Task: Sort the products in the category "Light Beer" by unit price (high first).
Action: Mouse moved to (886, 340)
Screenshot: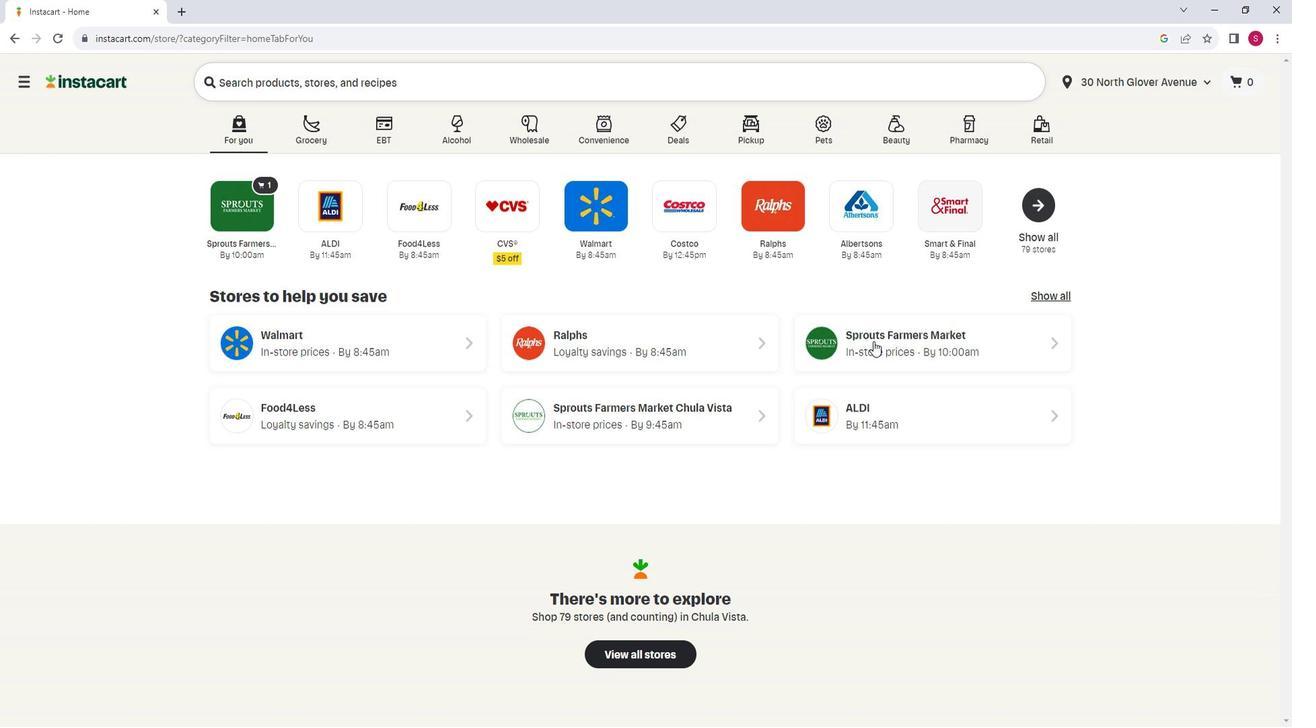 
Action: Mouse pressed left at (886, 340)
Screenshot: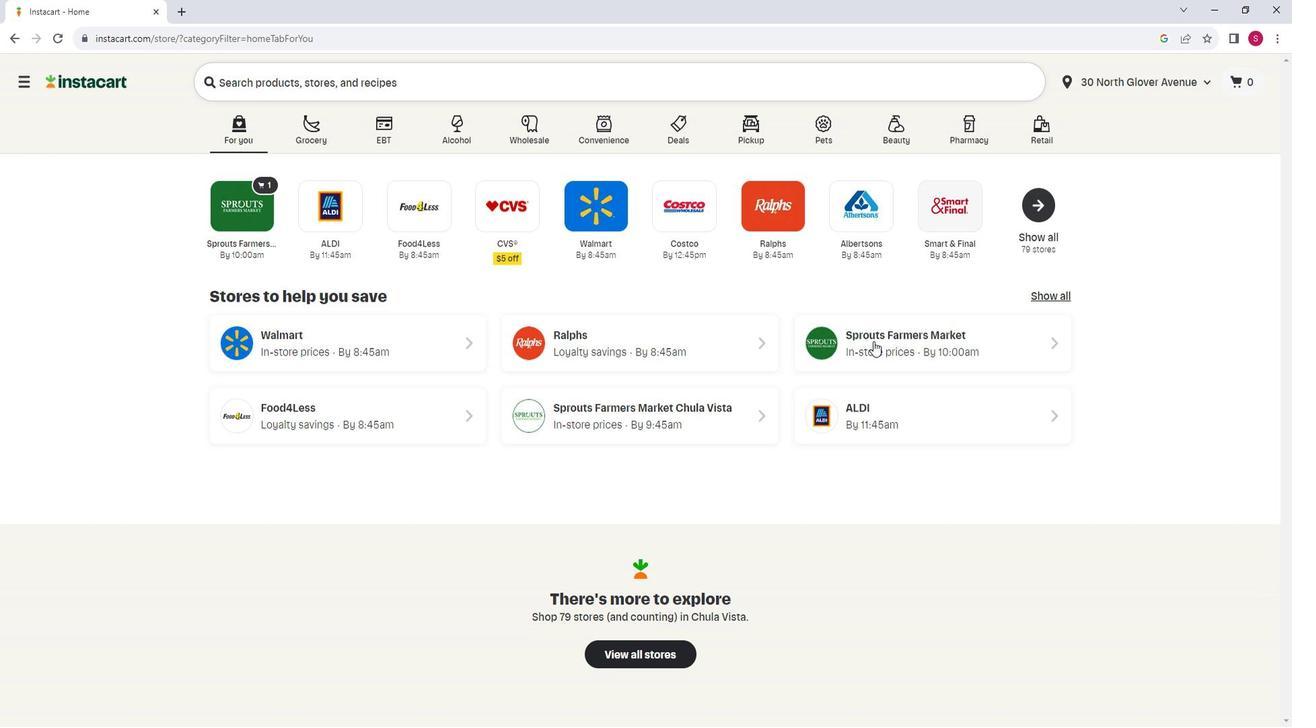 
Action: Mouse moved to (82, 468)
Screenshot: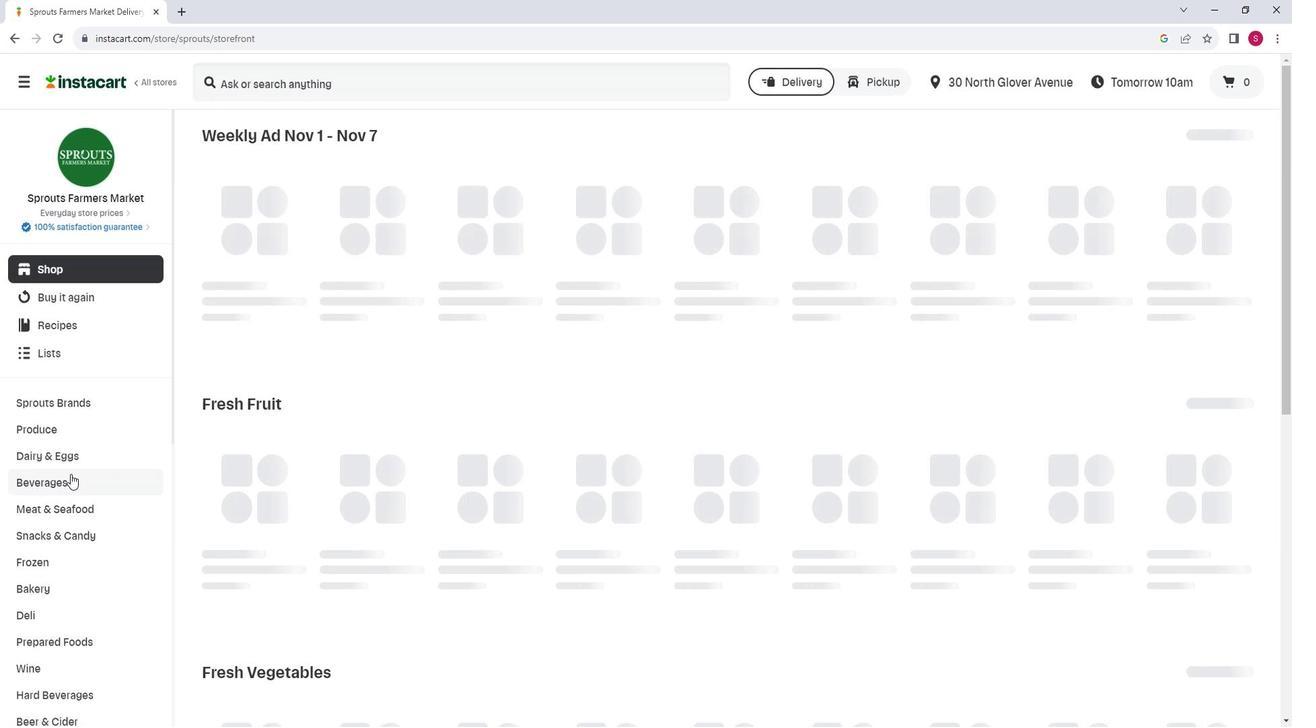 
Action: Mouse scrolled (82, 467) with delta (0, 0)
Screenshot: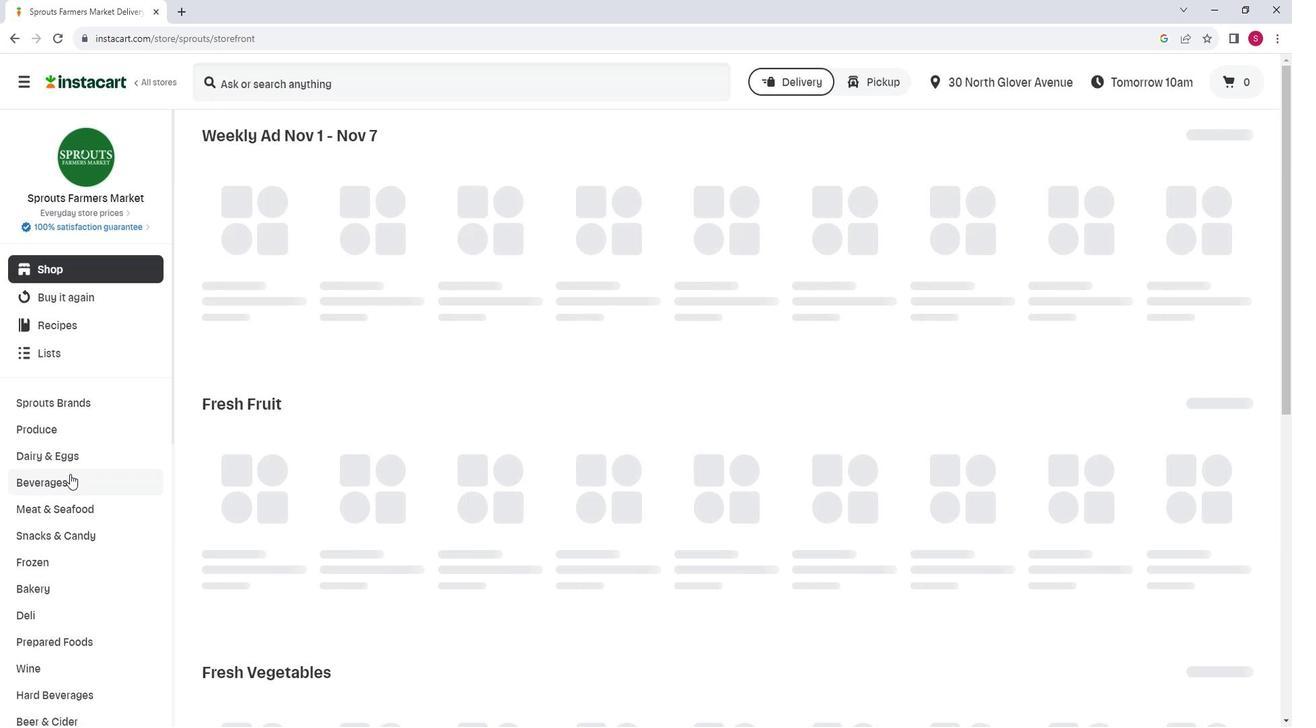 
Action: Mouse scrolled (82, 467) with delta (0, 0)
Screenshot: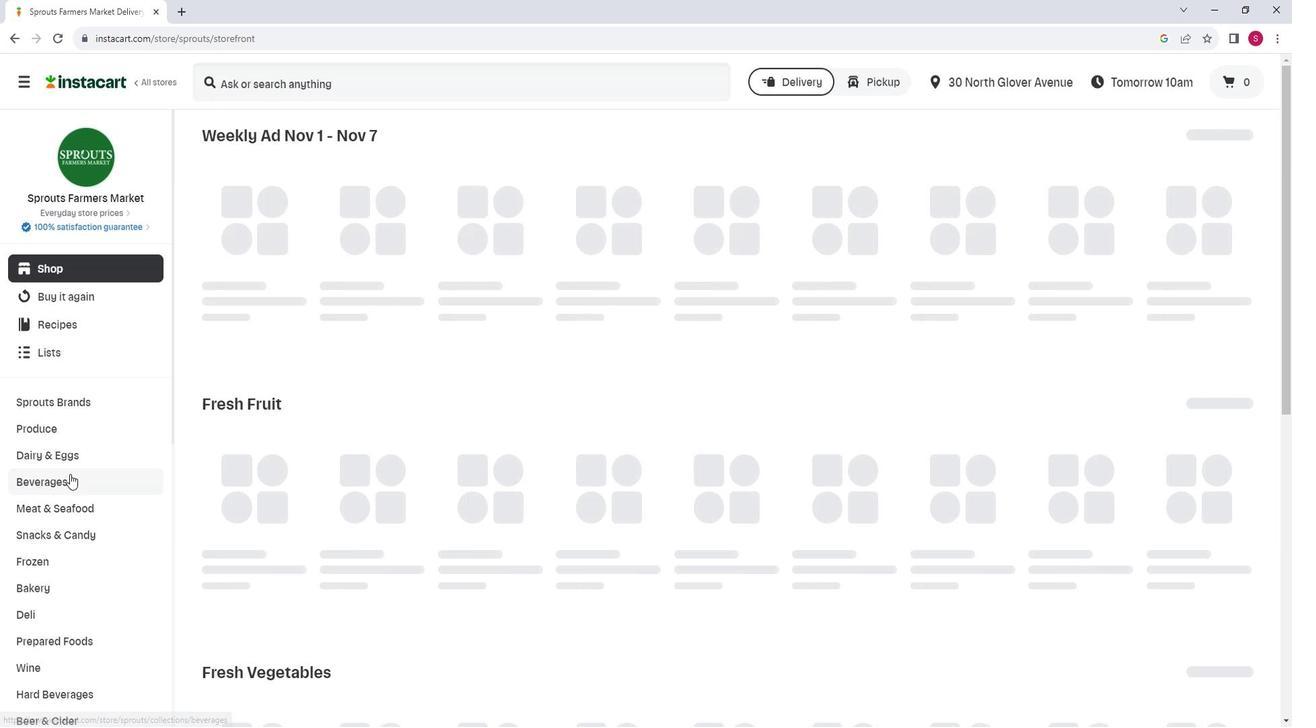 
Action: Mouse scrolled (82, 467) with delta (0, 0)
Screenshot: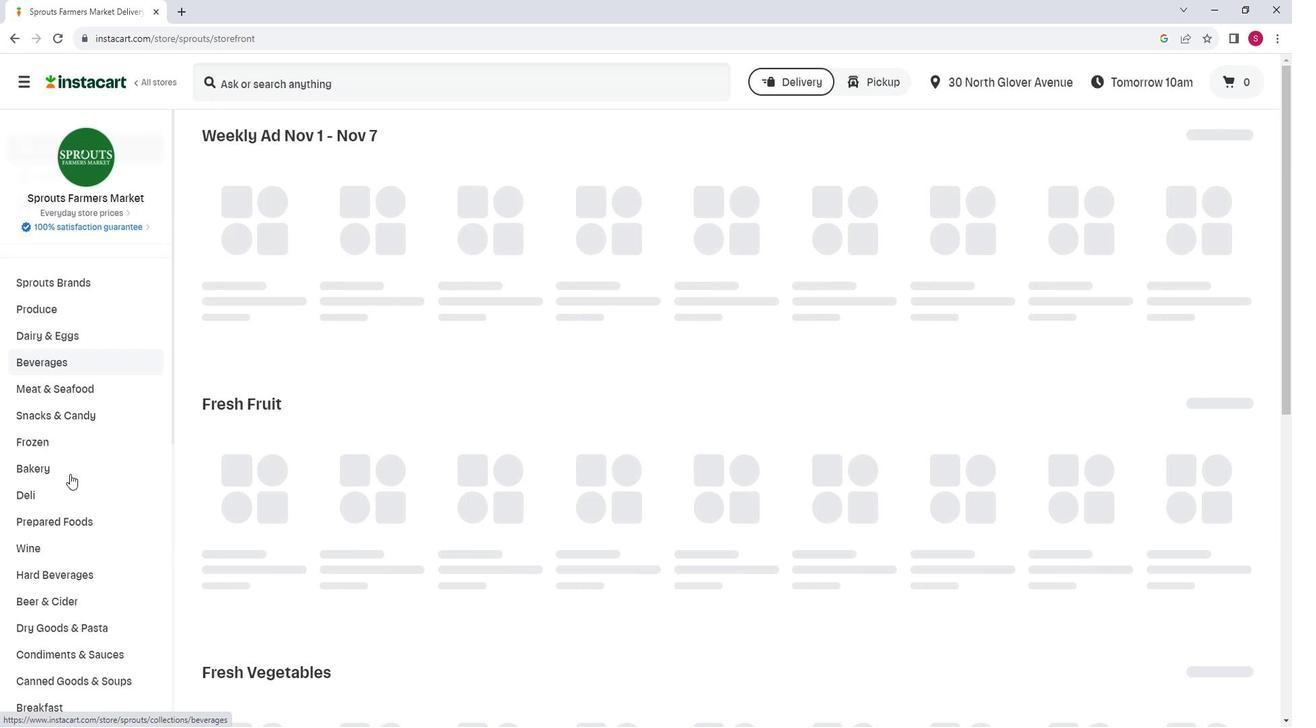 
Action: Mouse moved to (106, 509)
Screenshot: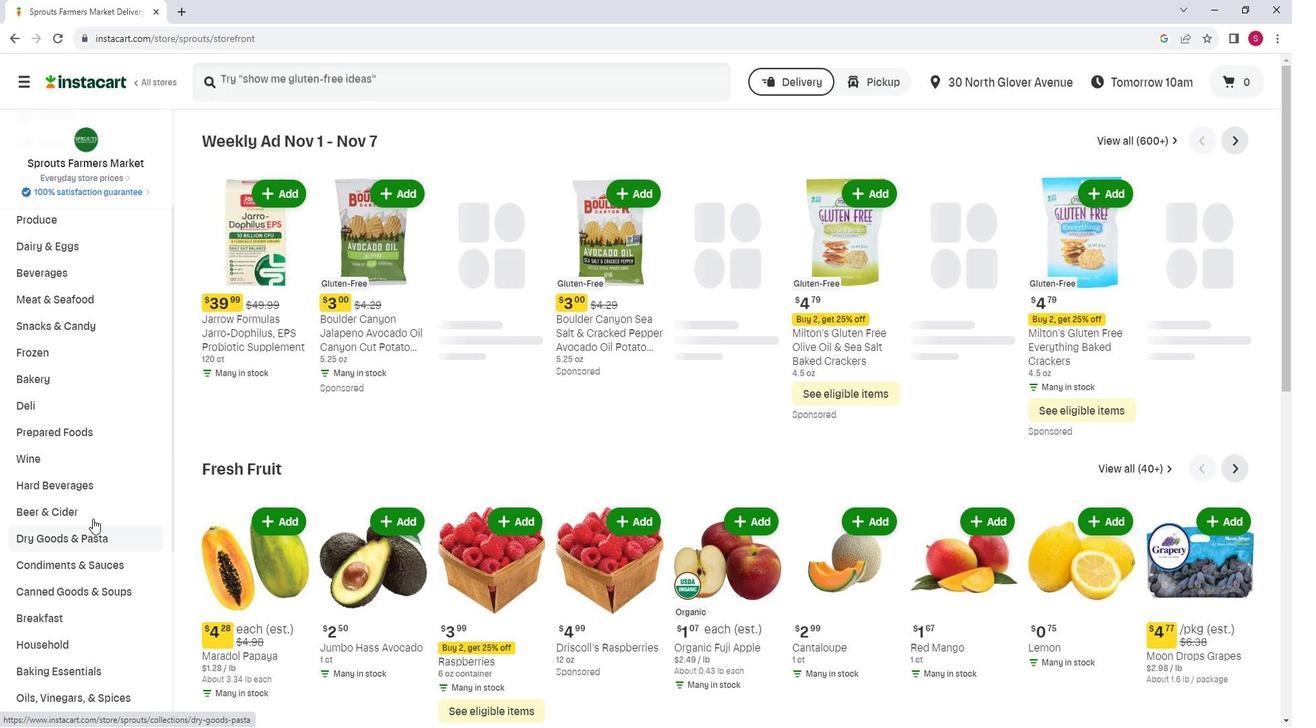 
Action: Mouse pressed left at (106, 509)
Screenshot: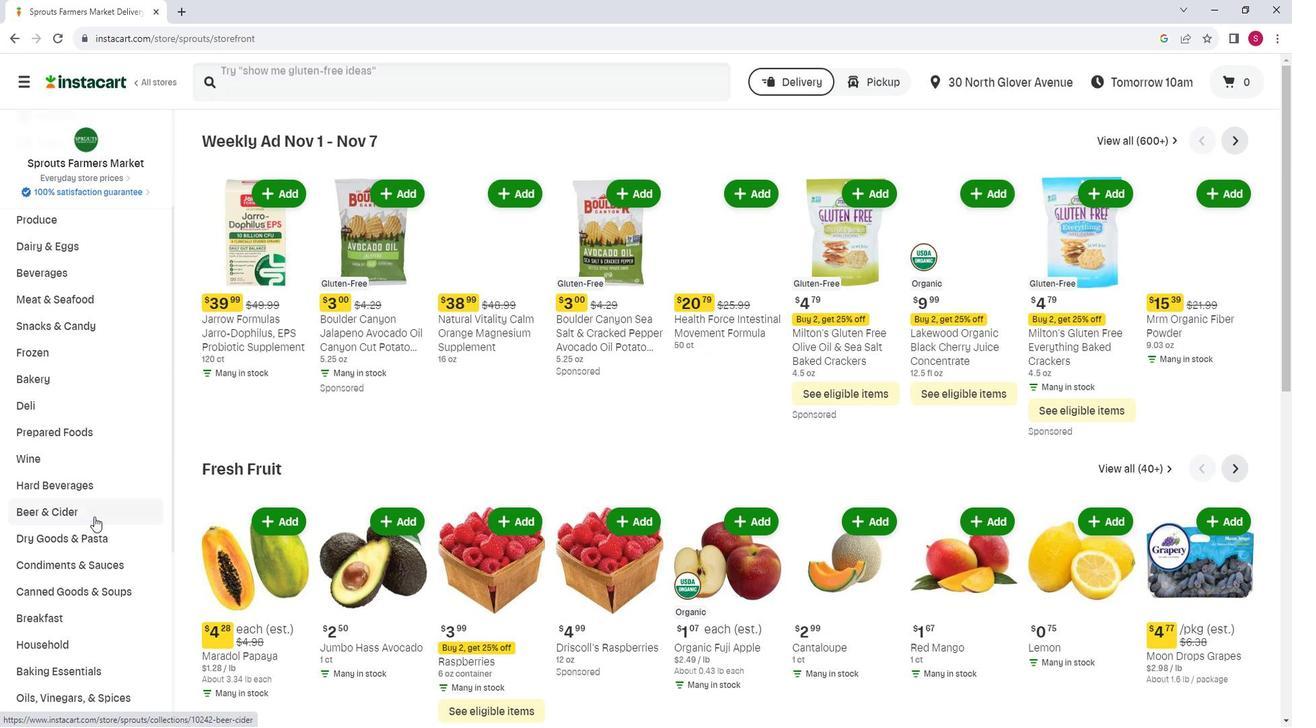 
Action: Mouse moved to (386, 180)
Screenshot: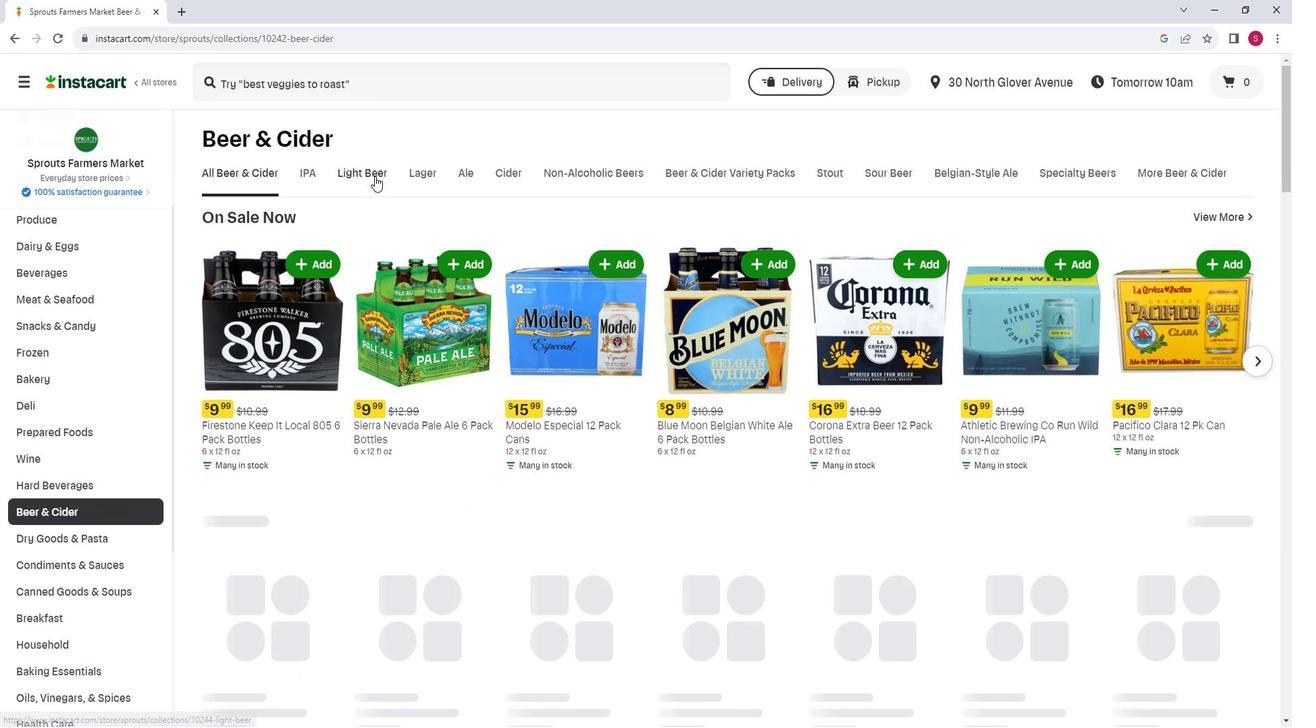 
Action: Mouse pressed left at (386, 180)
Screenshot: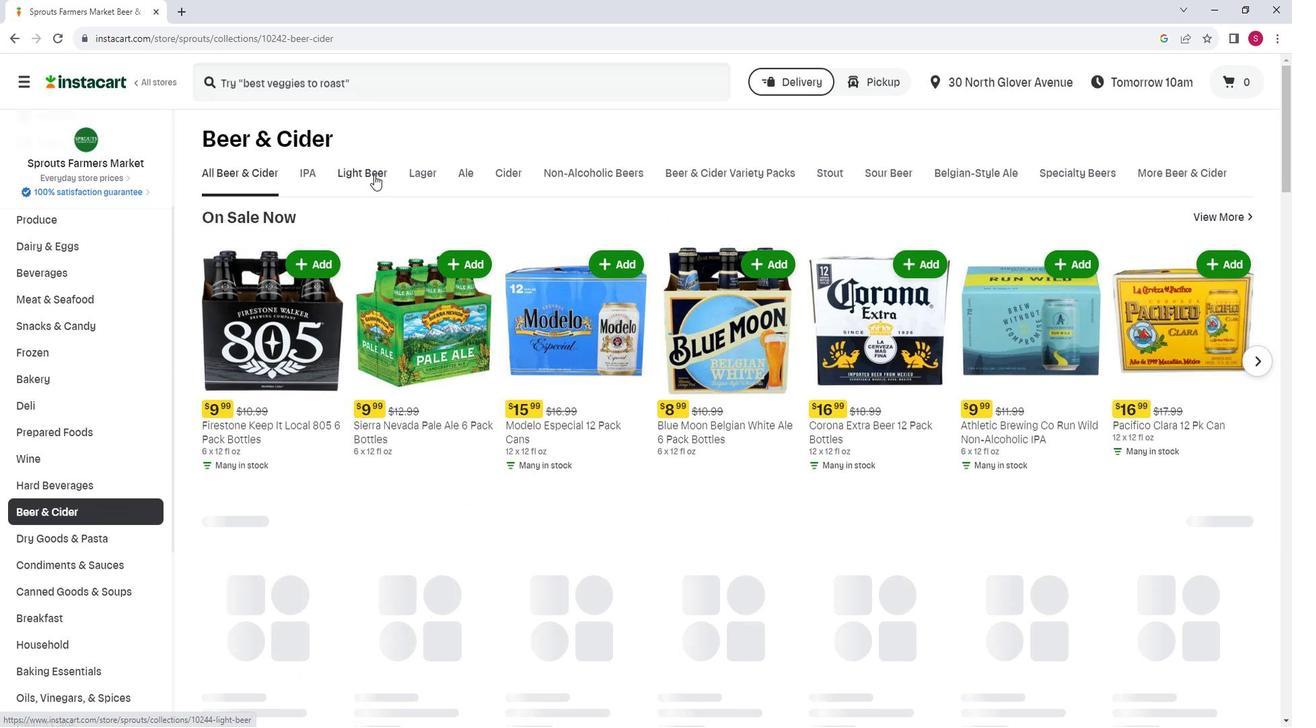 
Action: Mouse moved to (1267, 220)
Screenshot: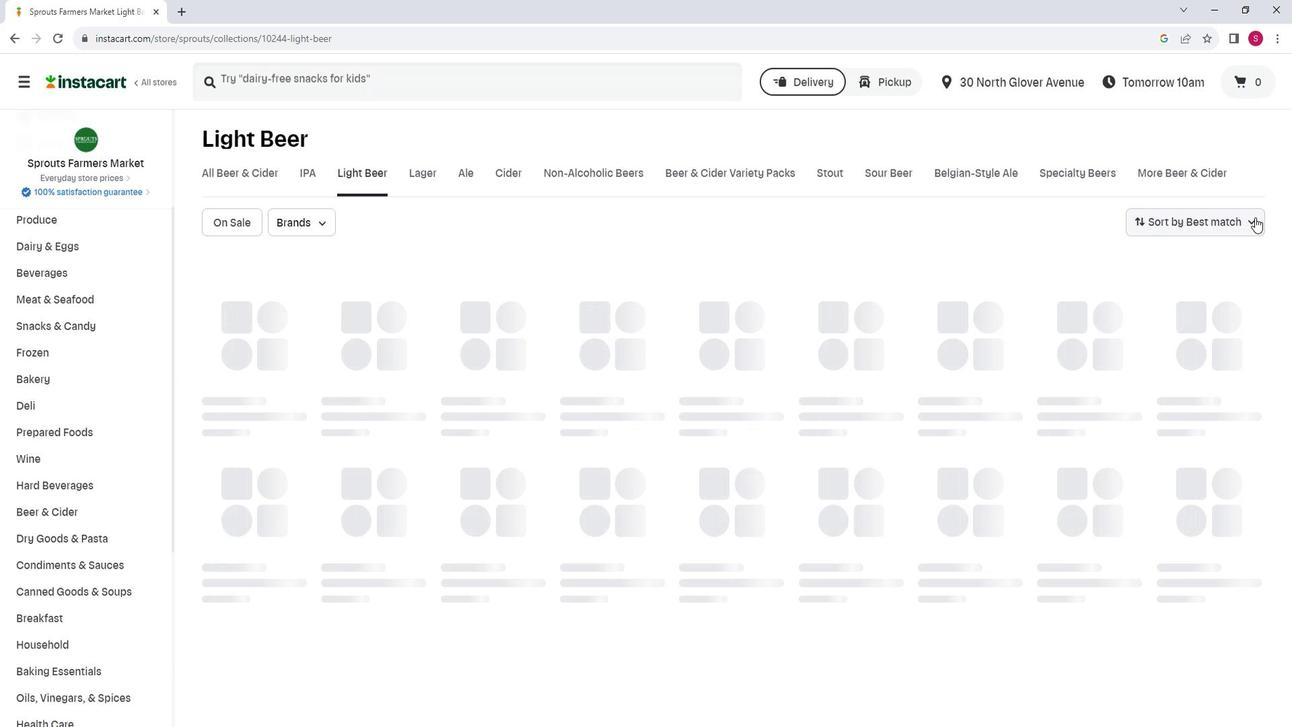 
Action: Mouse pressed left at (1267, 220)
Screenshot: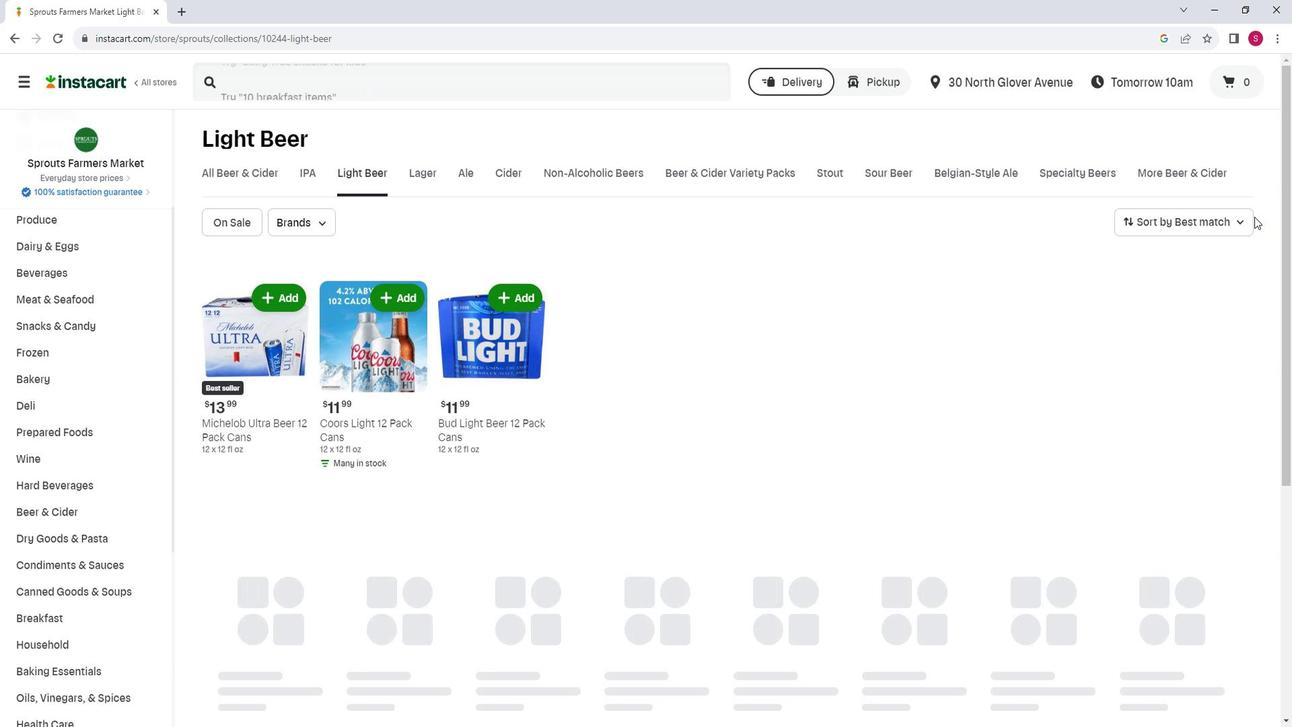 
Action: Mouse moved to (1262, 224)
Screenshot: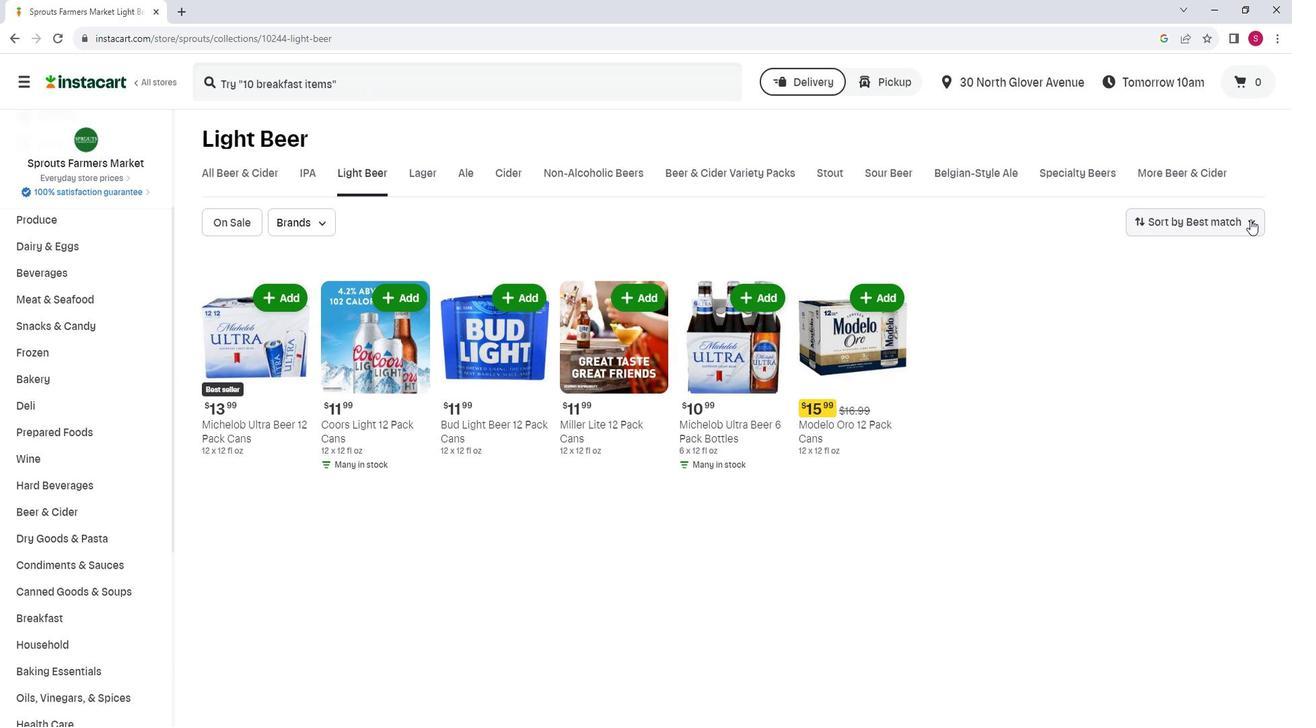 
Action: Mouse pressed left at (1262, 224)
Screenshot: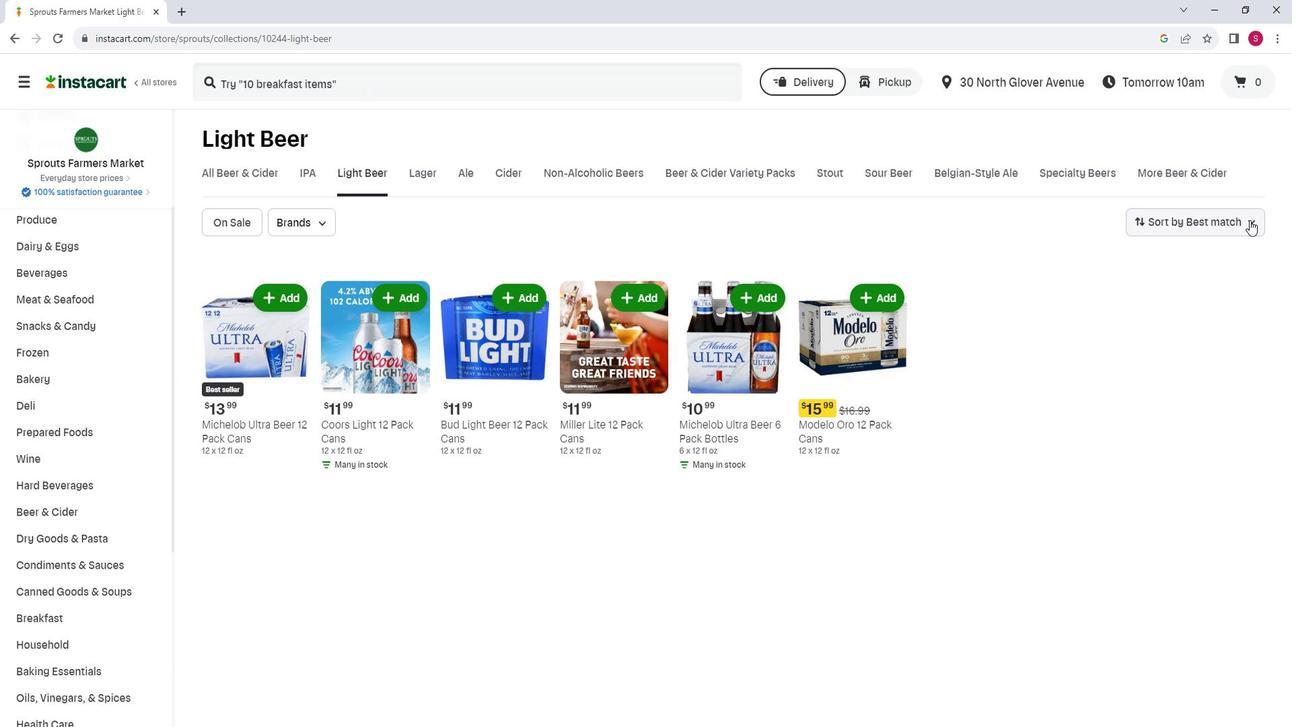 
Action: Mouse moved to (1234, 385)
Screenshot: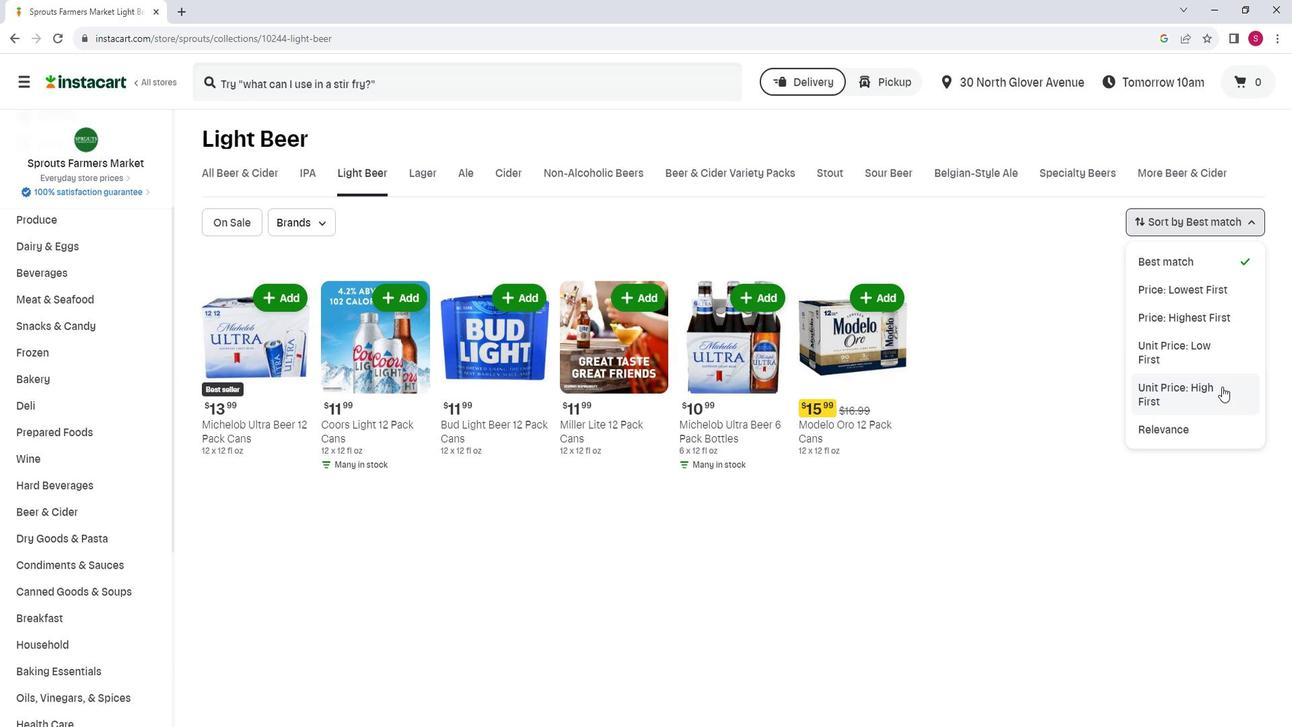 
Action: Mouse pressed left at (1234, 385)
Screenshot: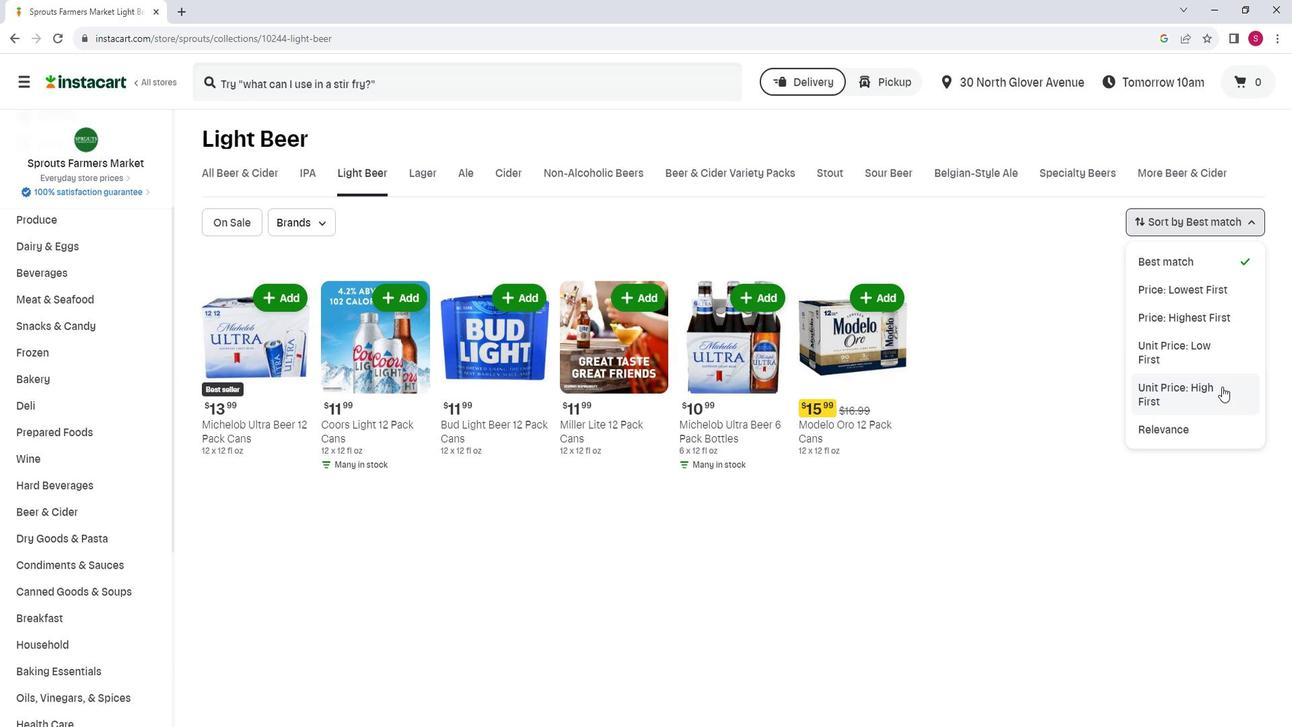 
Action: Mouse moved to (942, 254)
Screenshot: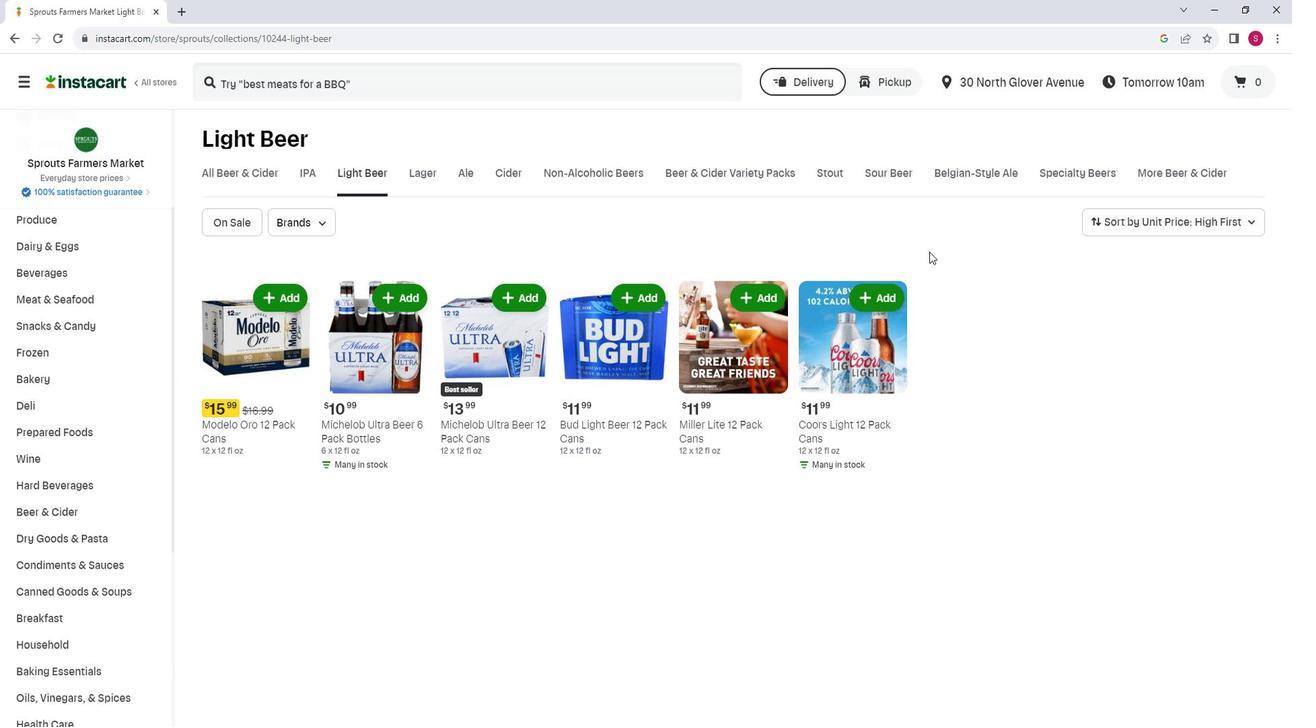 
